 Task: Look for properties with 3 bedrooms.
Action: Mouse moved to (1102, 160)
Screenshot: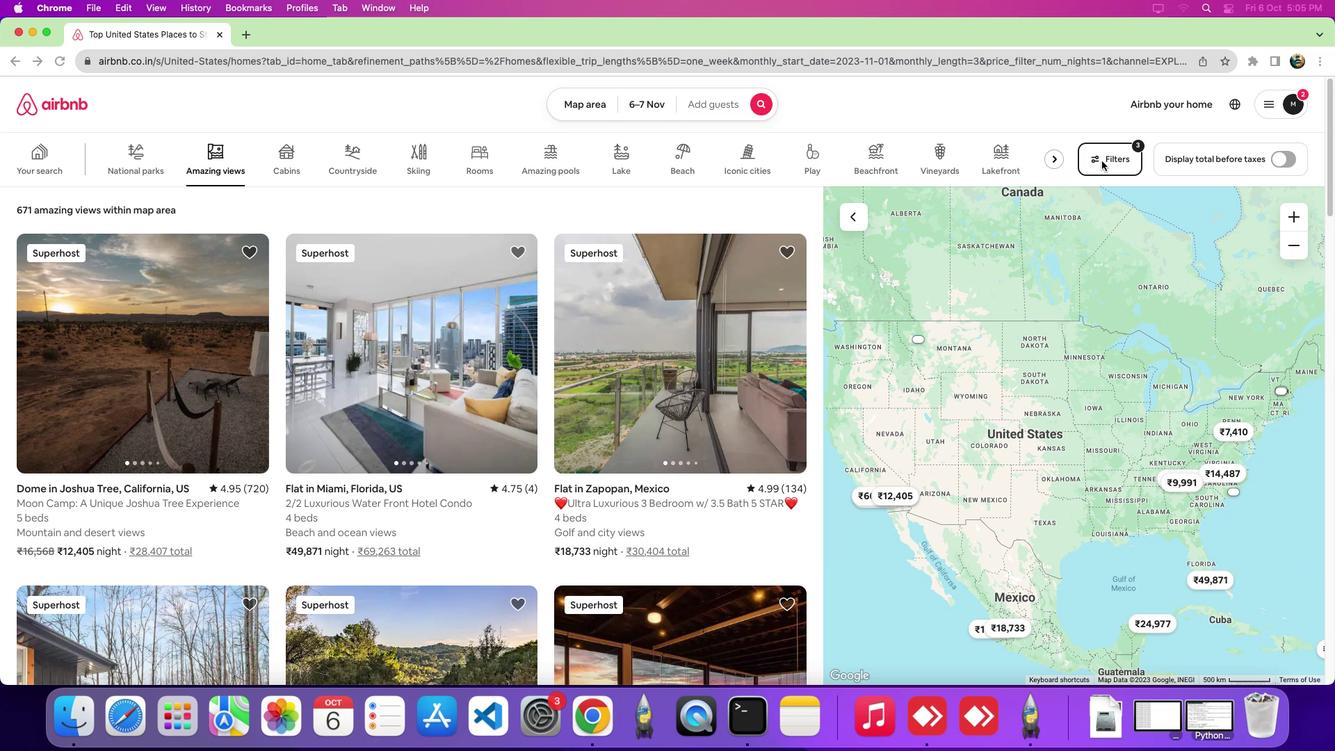 
Action: Mouse pressed left at (1102, 160)
Screenshot: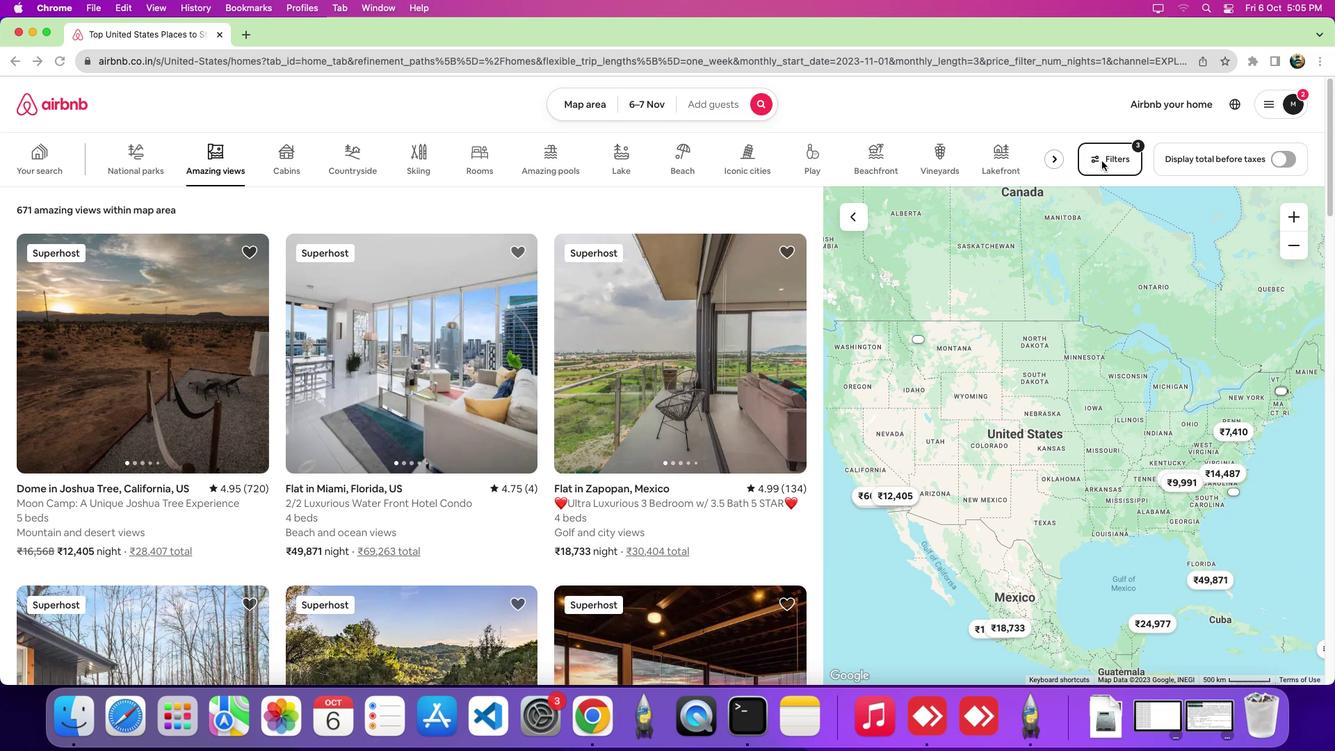 
Action: Mouse pressed left at (1102, 160)
Screenshot: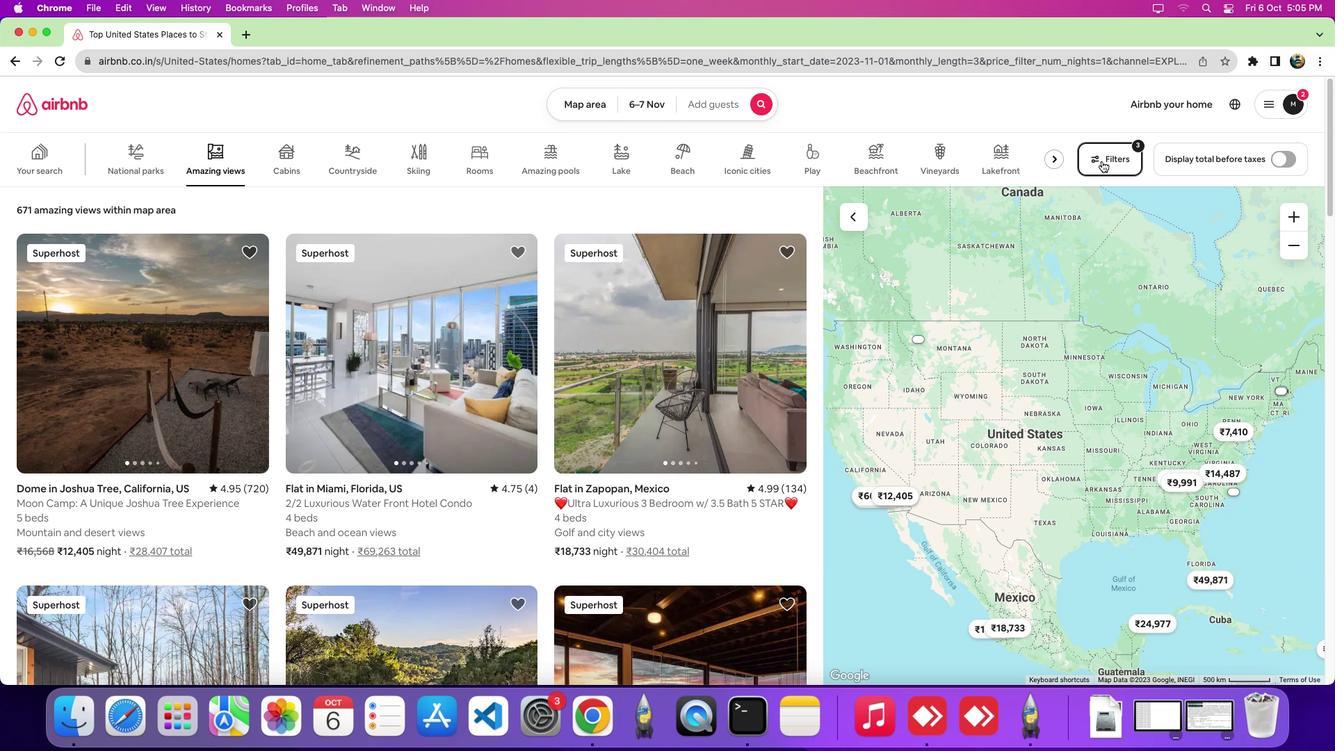 
Action: Mouse moved to (824, 249)
Screenshot: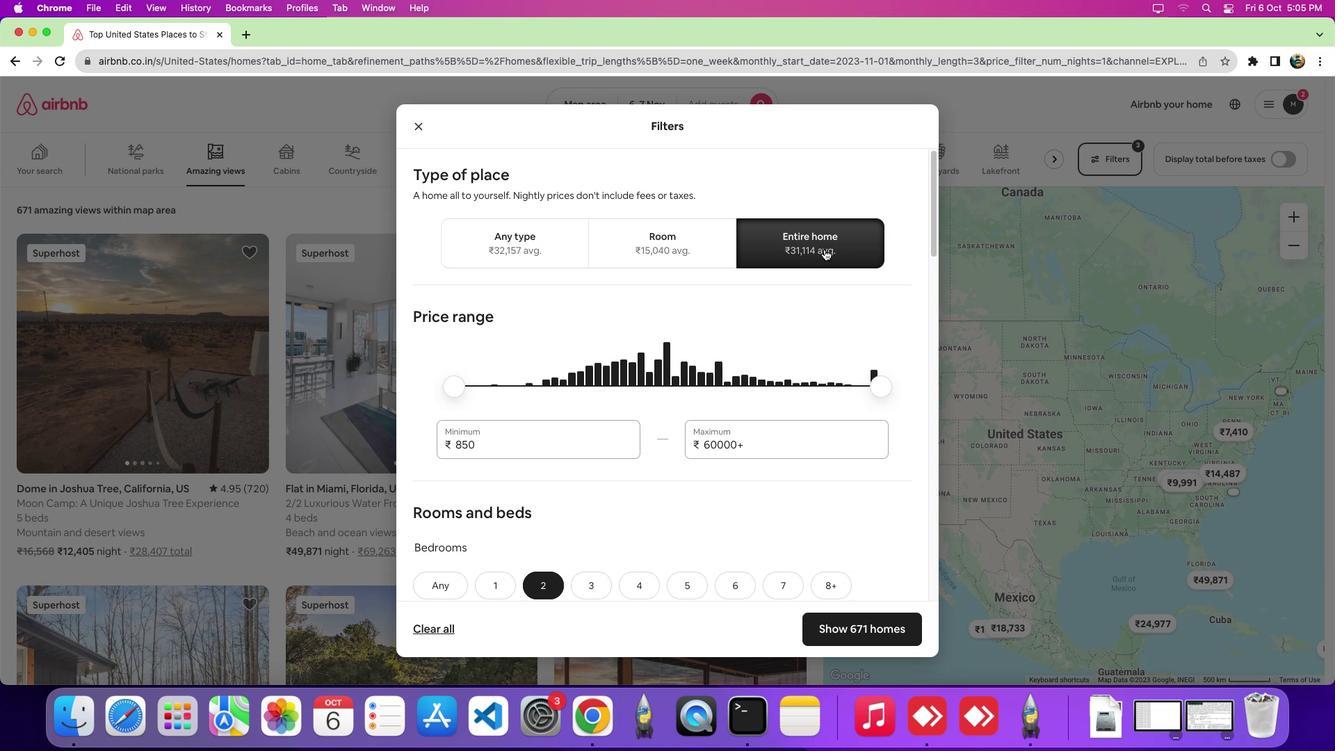 
Action: Mouse pressed left at (824, 249)
Screenshot: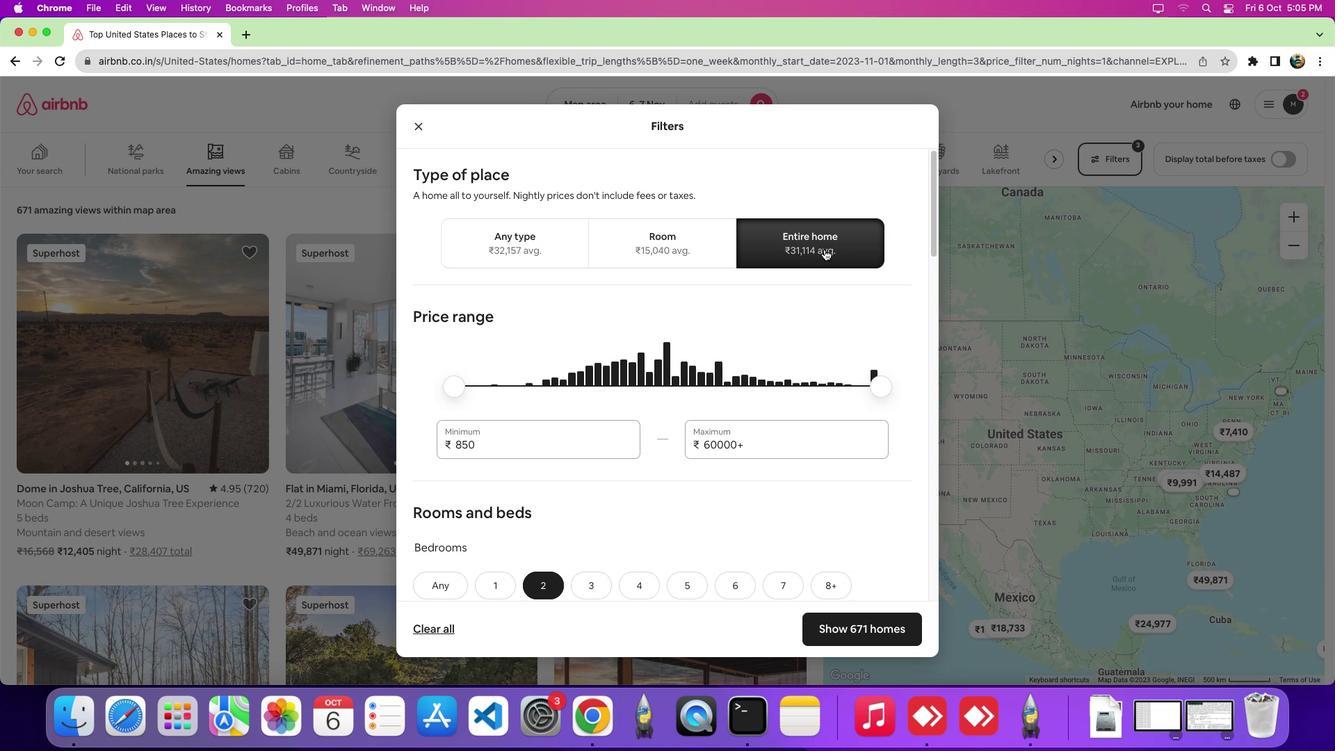 
Action: Mouse moved to (751, 431)
Screenshot: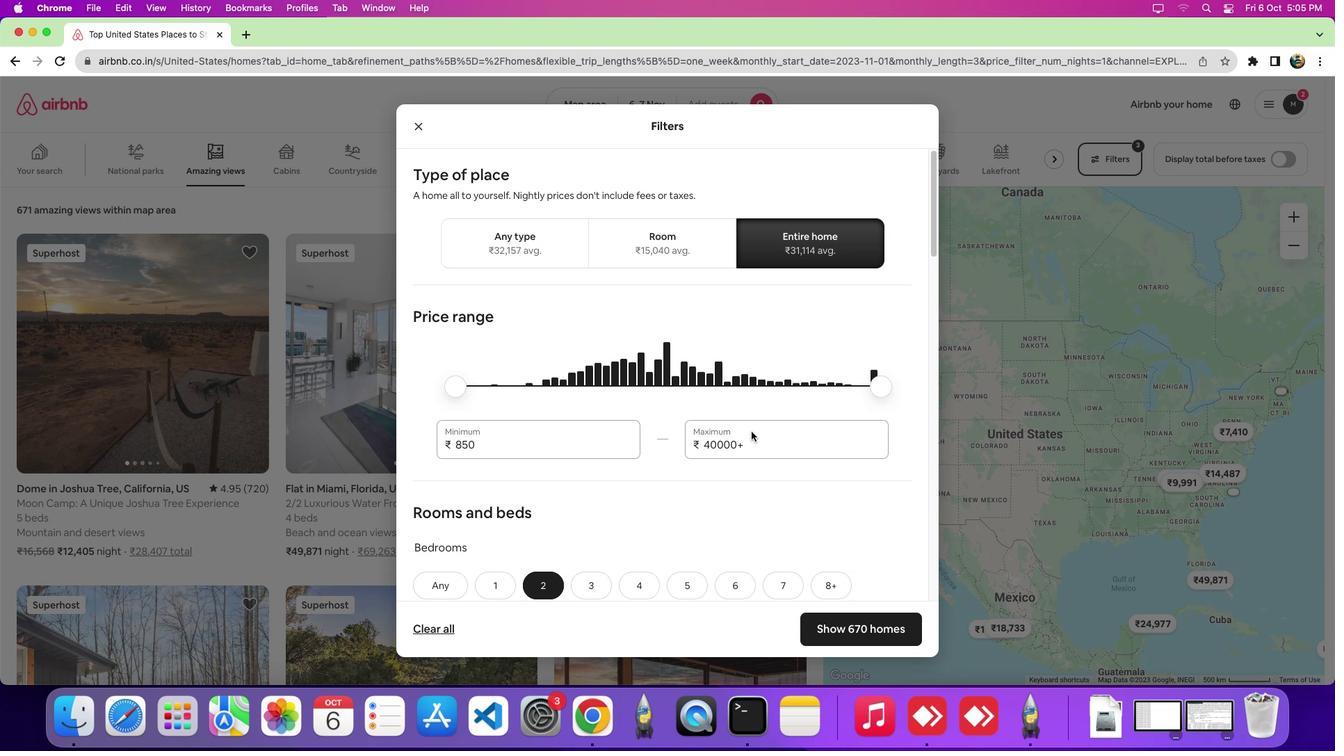 
Action: Mouse scrolled (751, 431) with delta (0, 0)
Screenshot: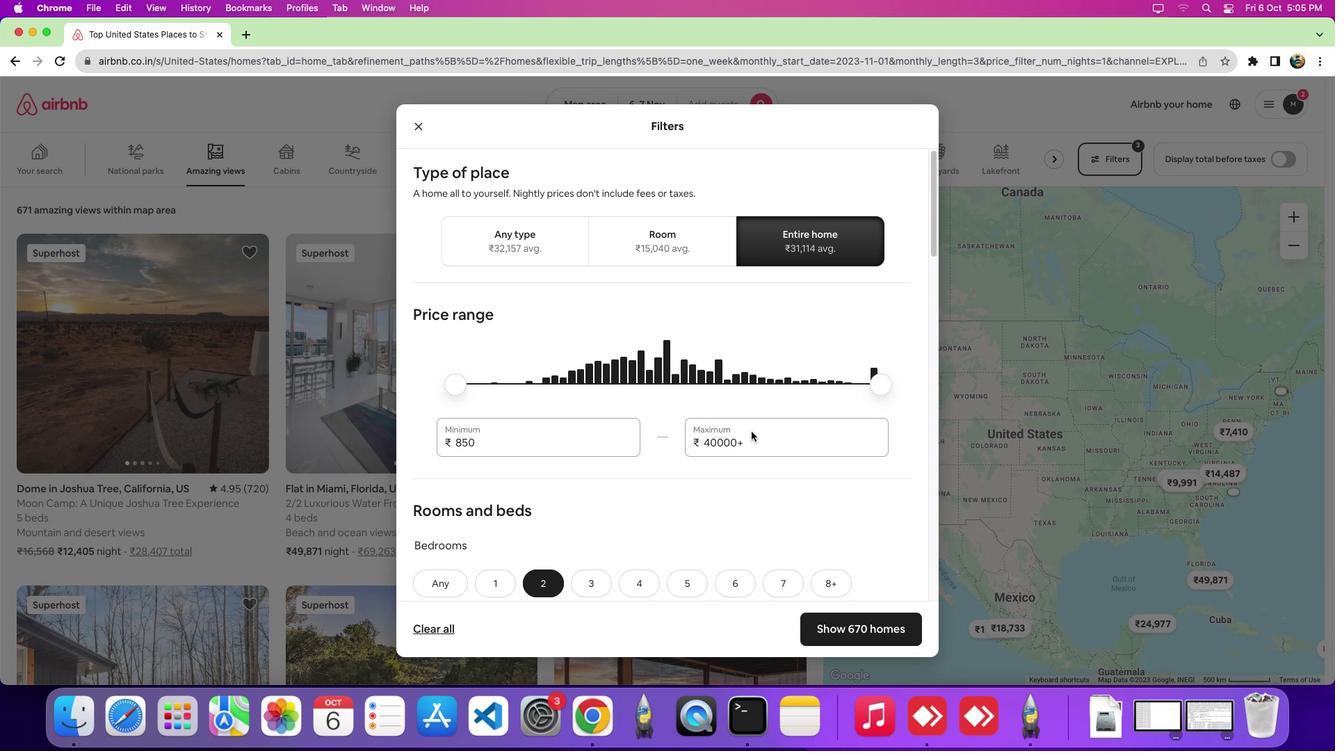 
Action: Mouse scrolled (751, 431) with delta (0, 0)
Screenshot: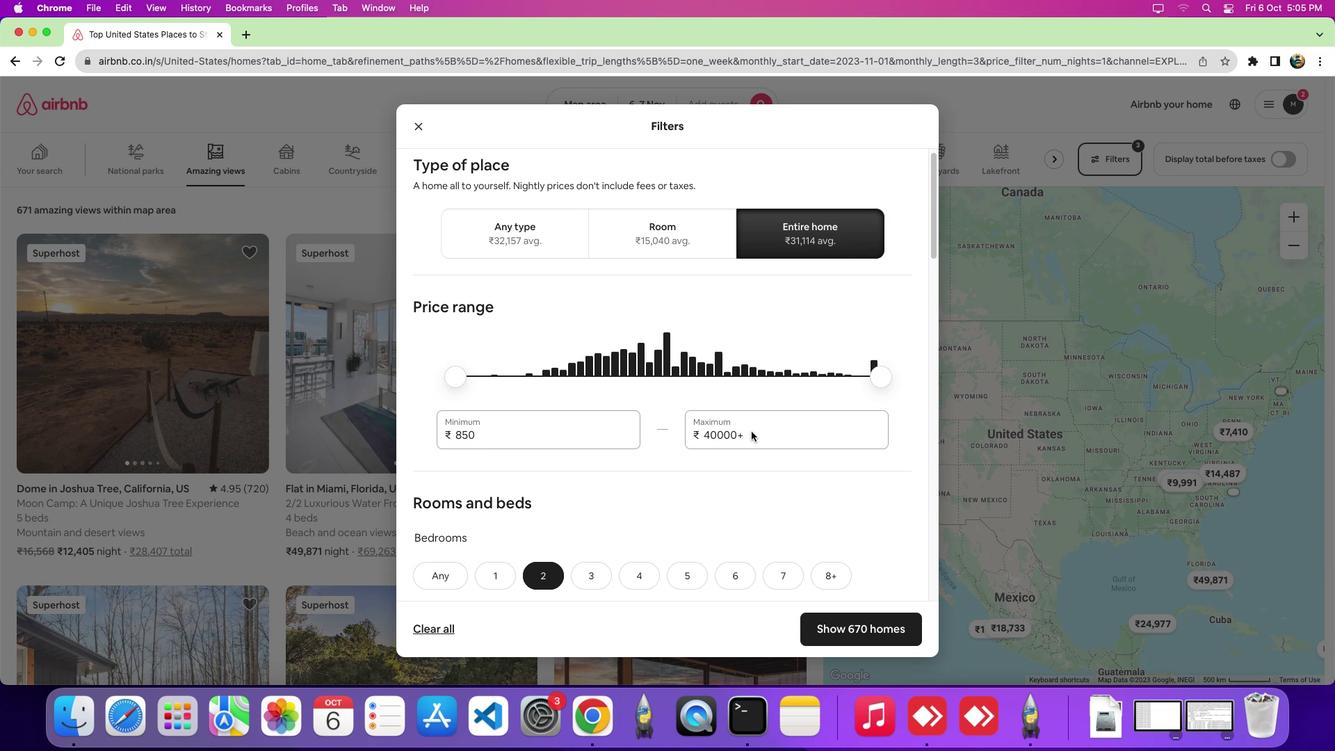 
Action: Mouse scrolled (751, 431) with delta (0, 0)
Screenshot: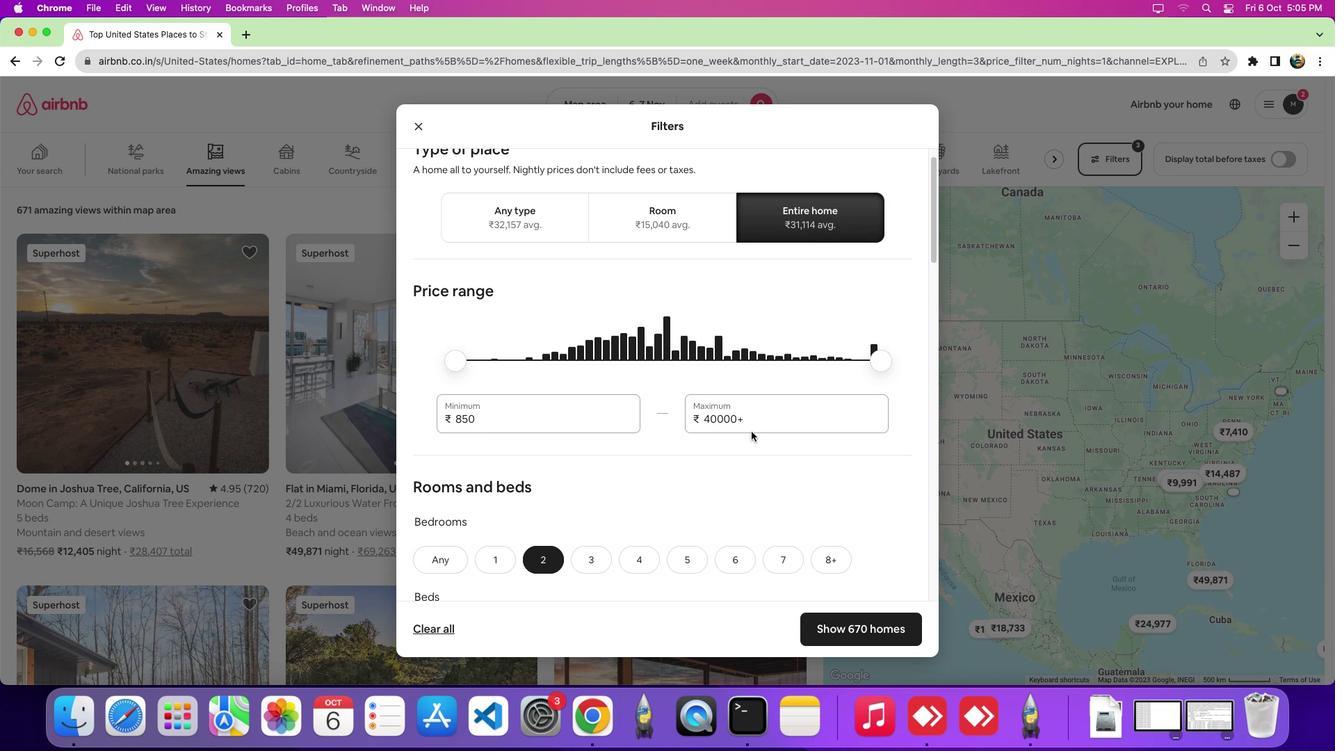 
Action: Mouse scrolled (751, 431) with delta (0, 0)
Screenshot: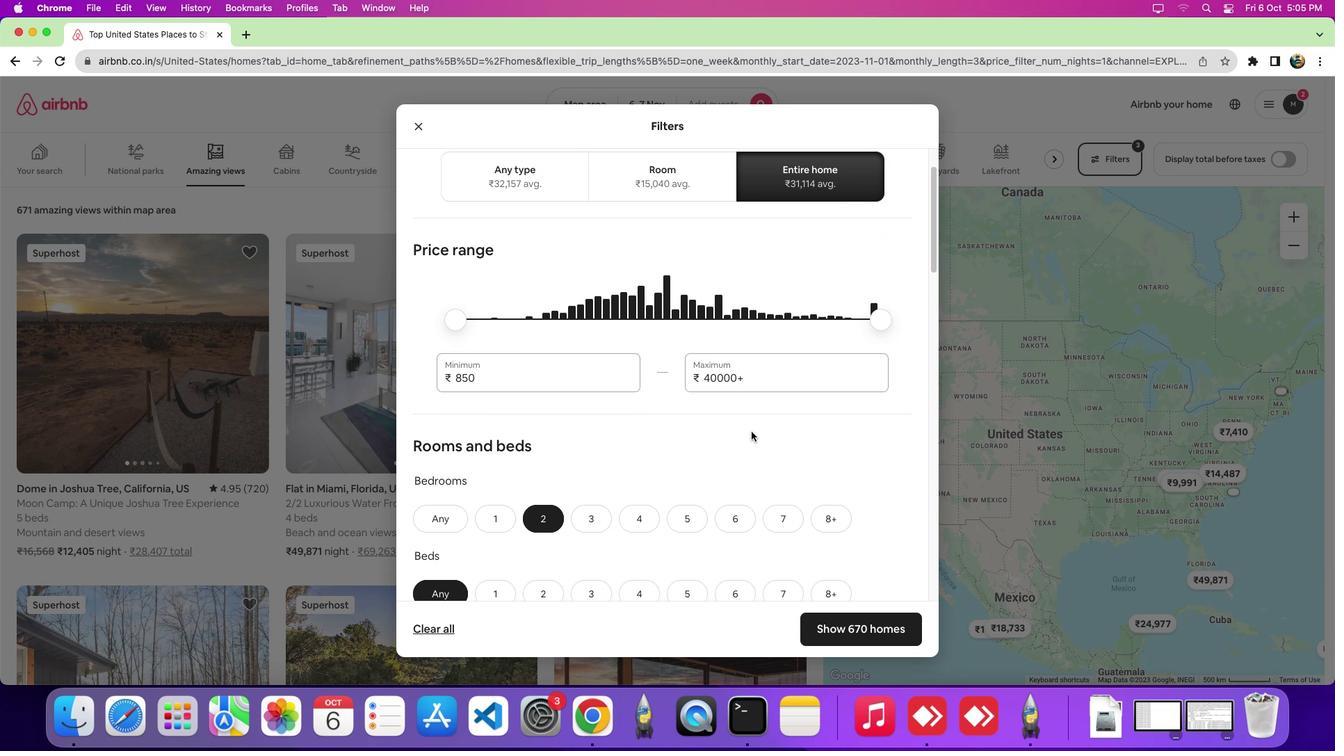 
Action: Mouse scrolled (751, 431) with delta (0, 0)
Screenshot: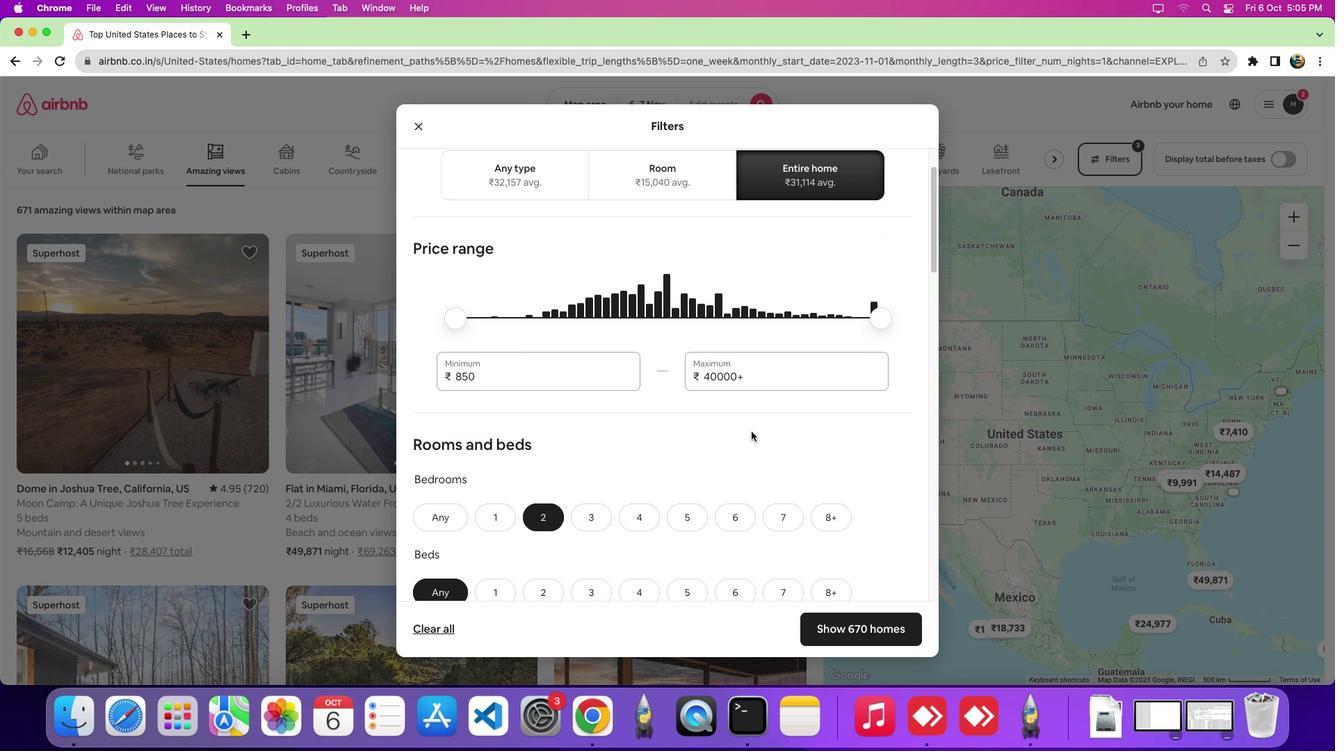
Action: Mouse scrolled (751, 431) with delta (0, 0)
Screenshot: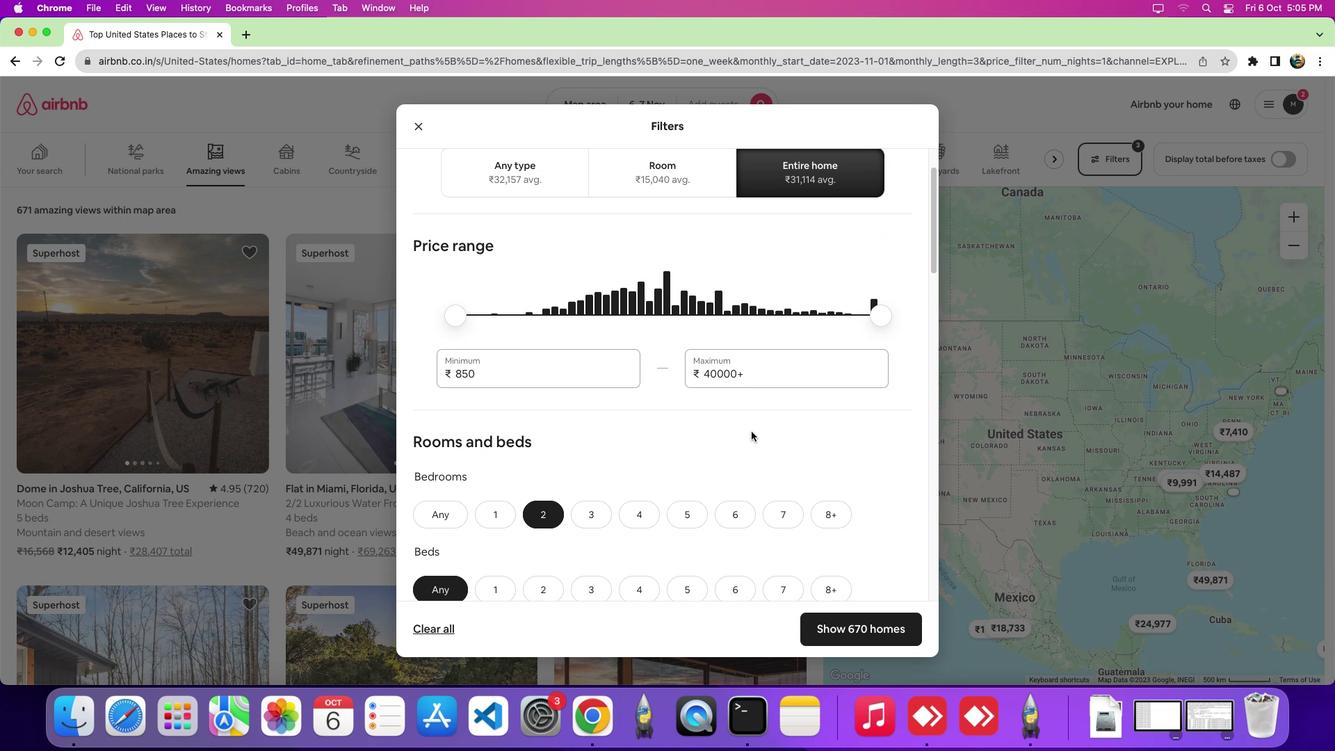 
Action: Mouse moved to (583, 511)
Screenshot: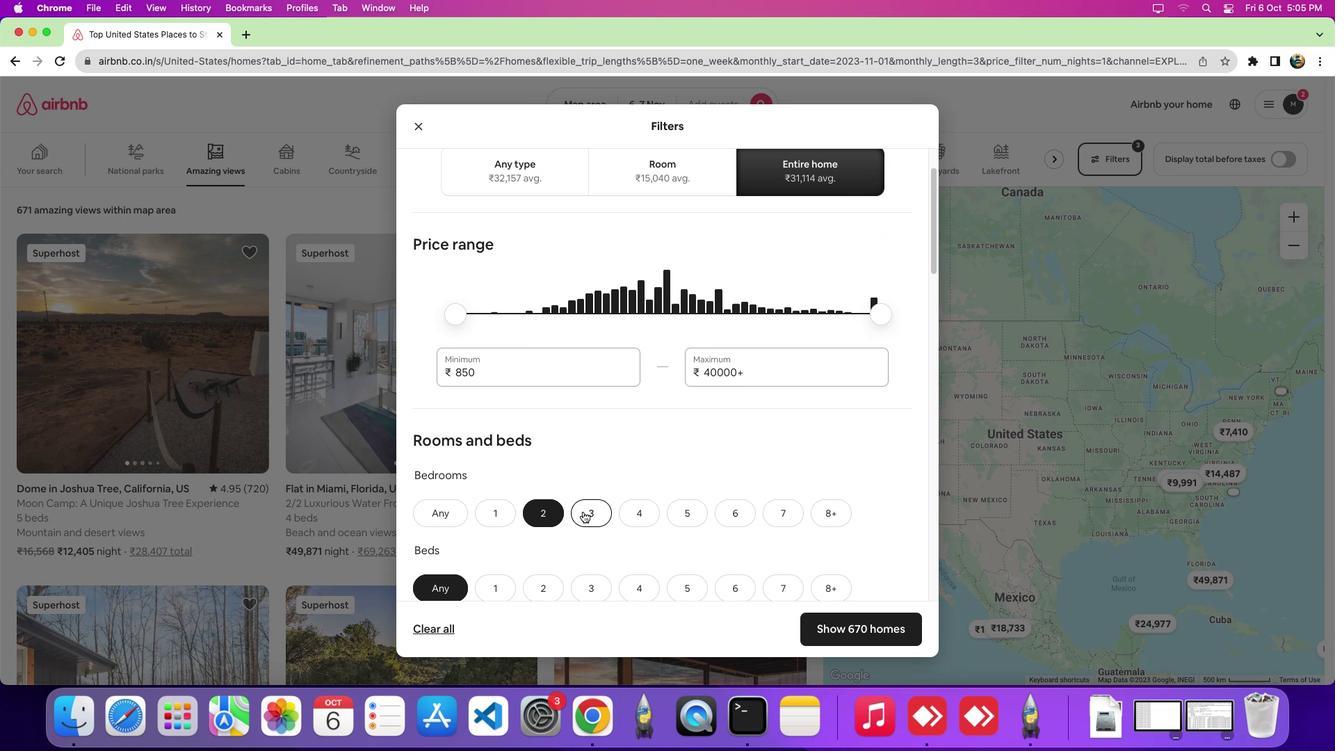 
Action: Mouse pressed left at (583, 511)
Screenshot: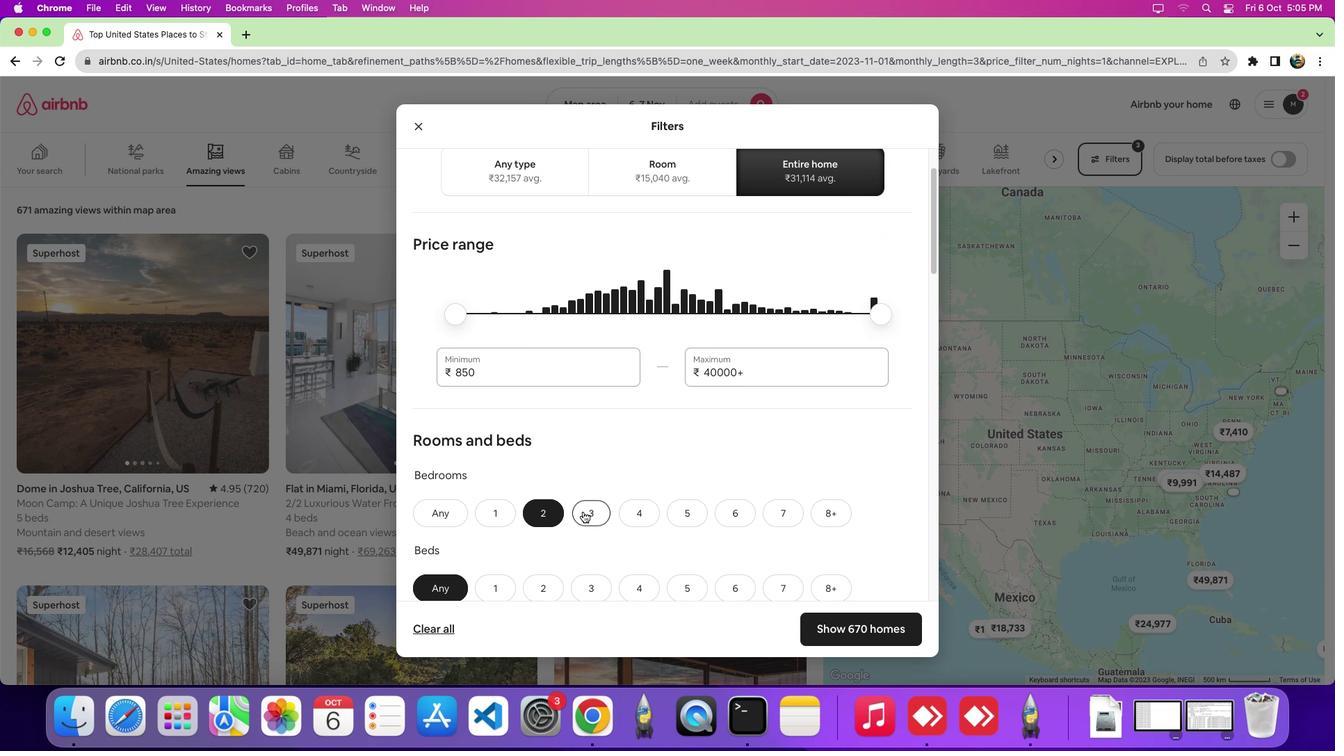 
Action: Mouse moved to (872, 628)
Screenshot: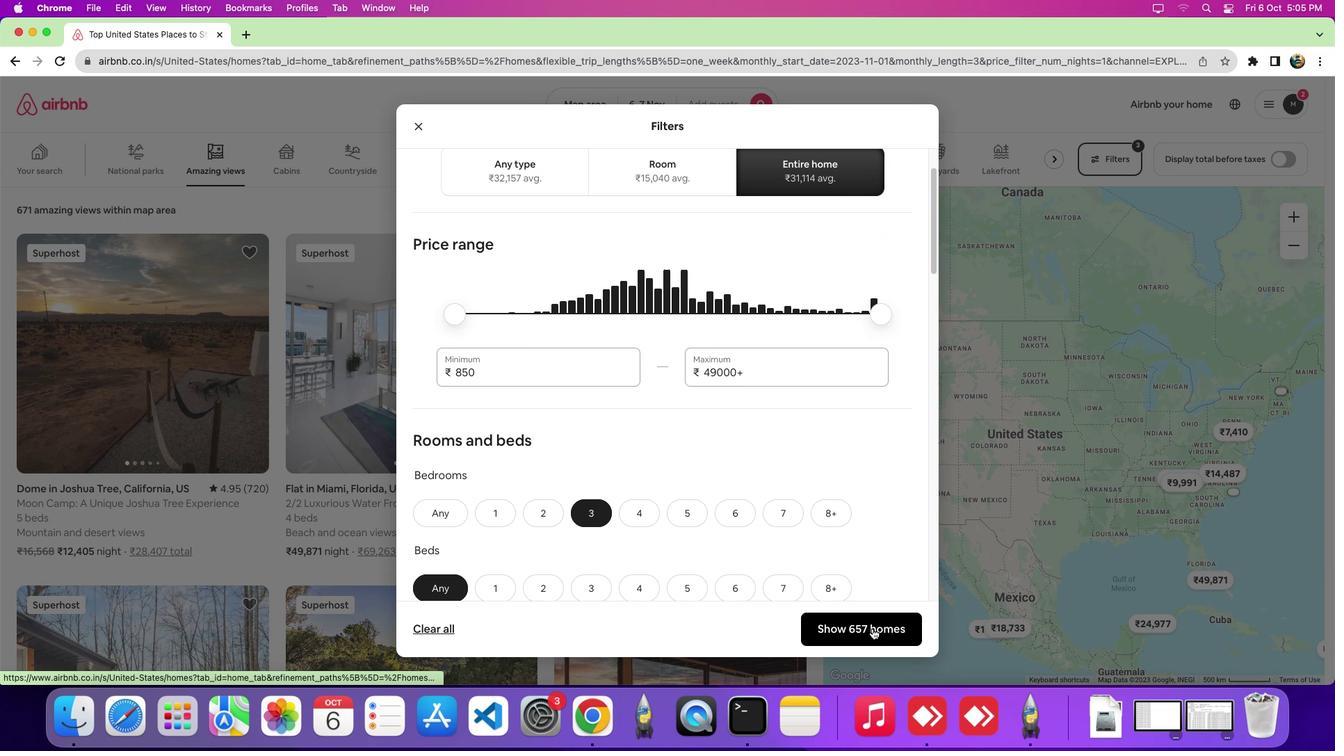 
Action: Mouse pressed left at (872, 628)
Screenshot: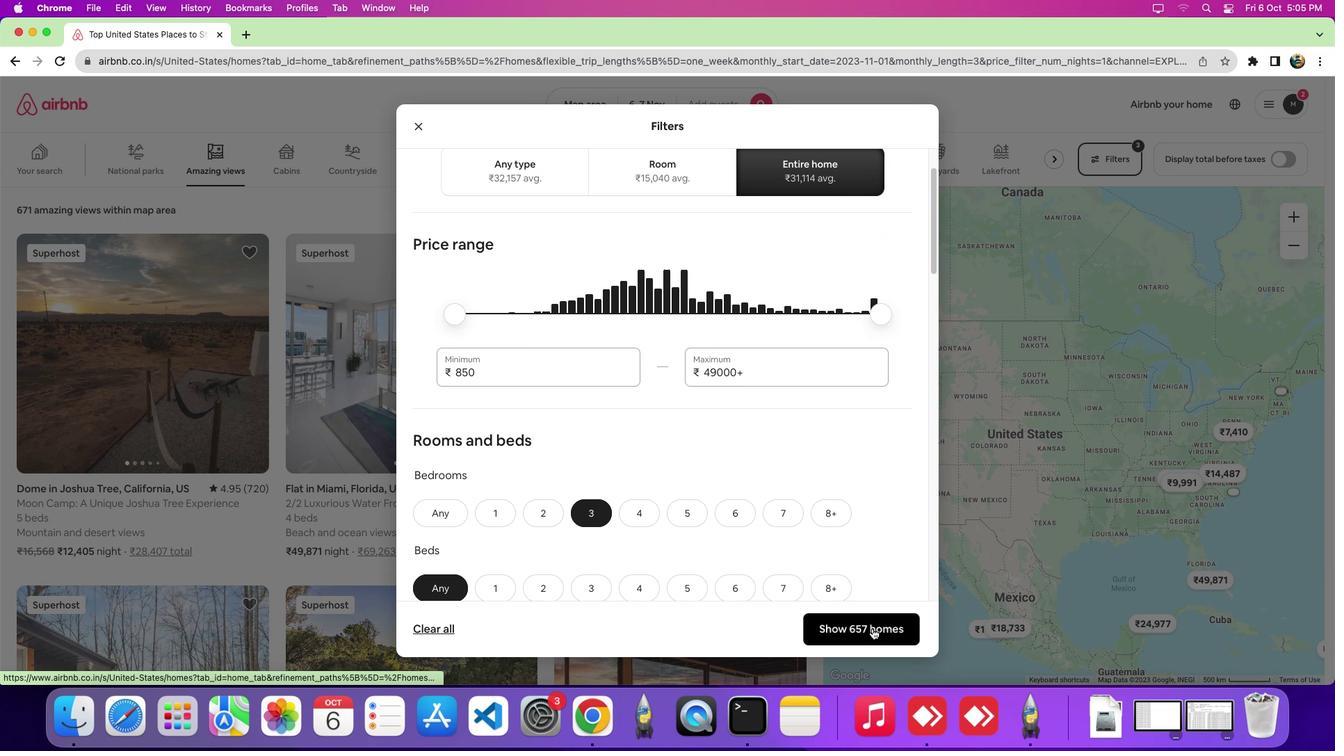 
Action: Mouse moved to (866, 631)
Screenshot: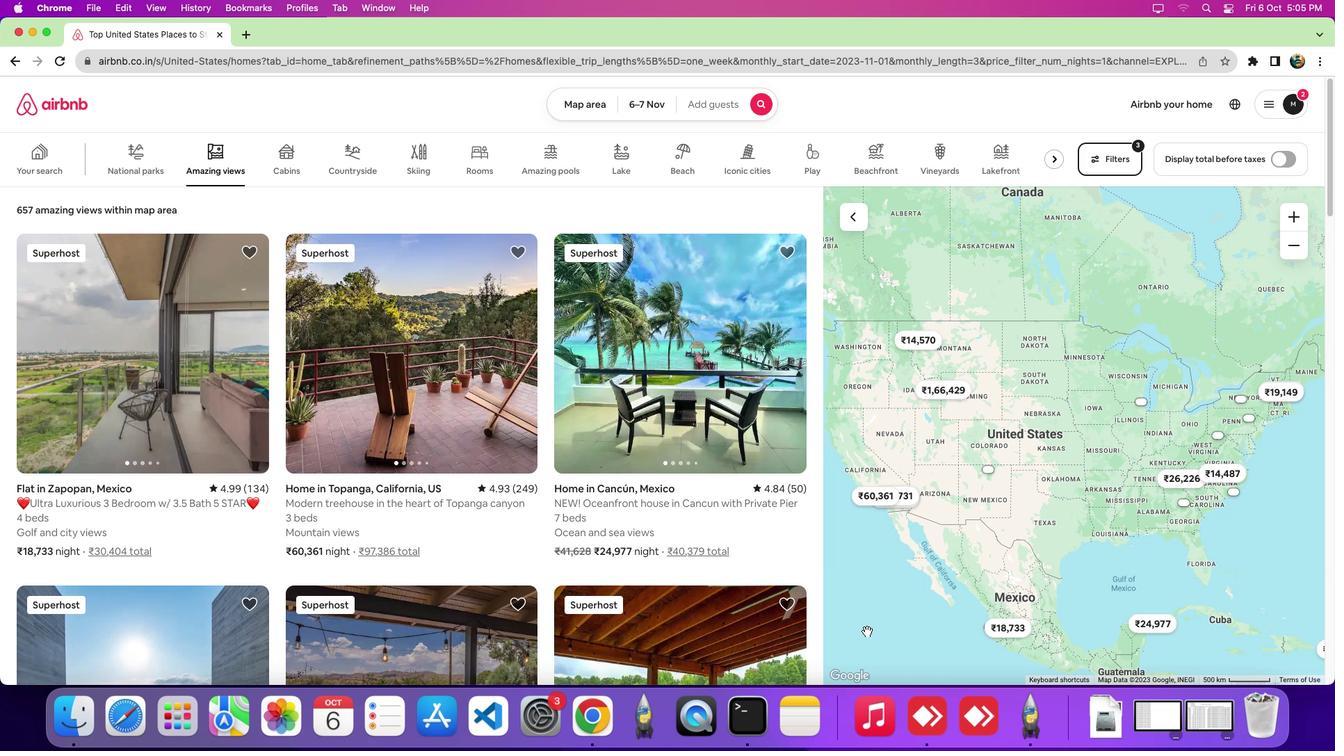 
